 Task: Create a desktop shortcut on your device to access directly to this profile.
Action: Mouse moved to (1301, 39)
Screenshot: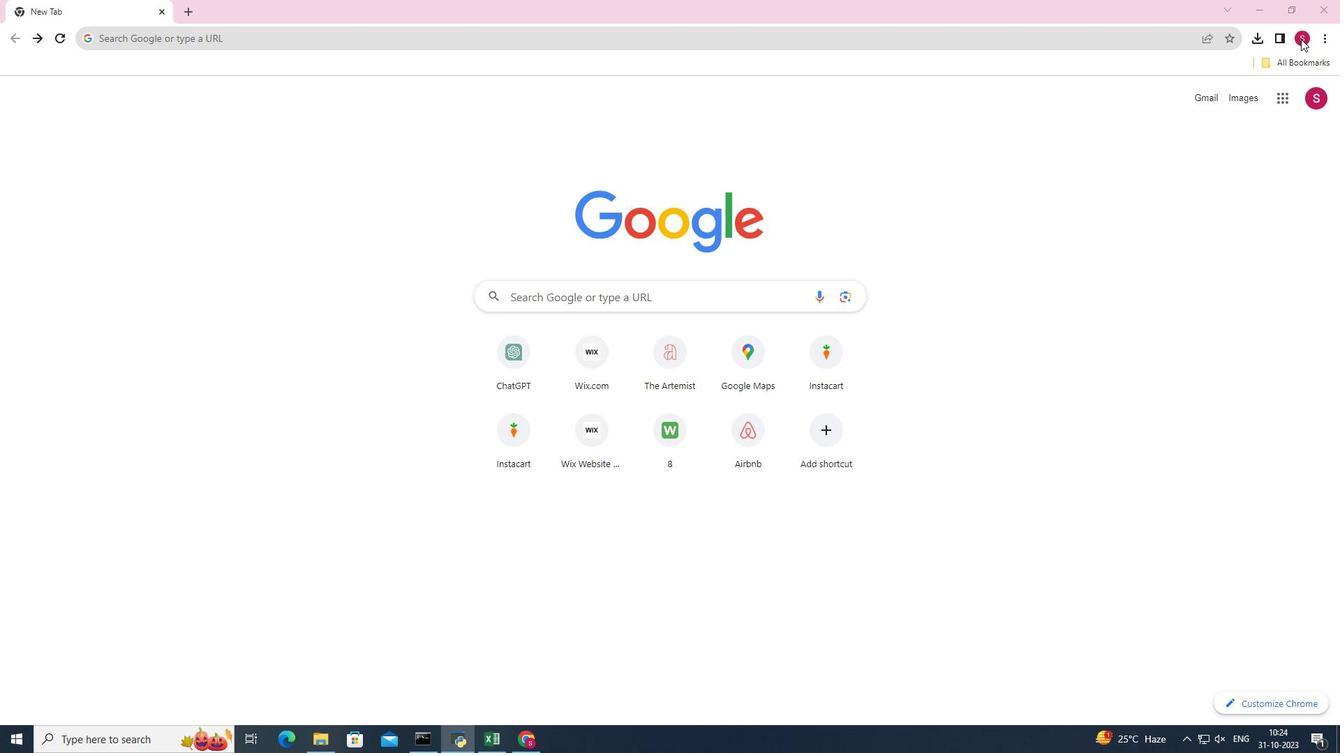 
Action: Mouse pressed left at (1301, 39)
Screenshot: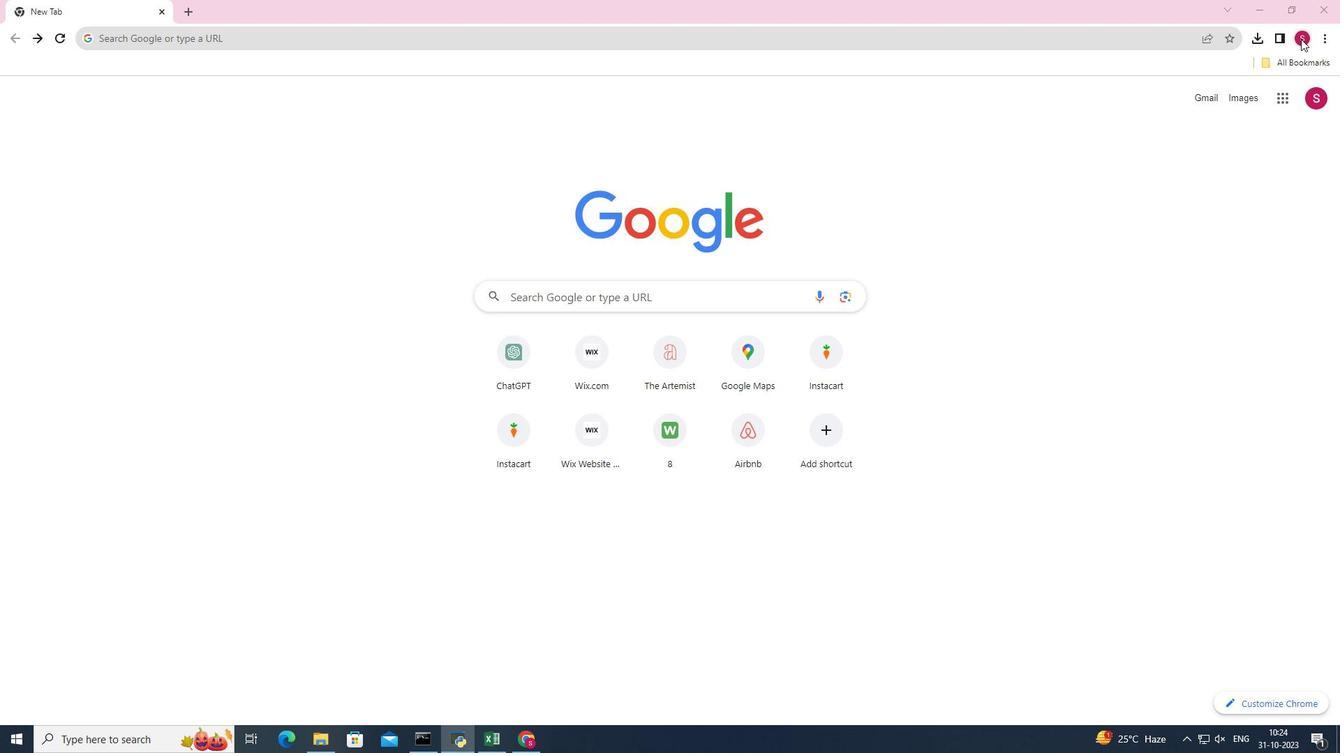 
Action: Mouse moved to (1285, 93)
Screenshot: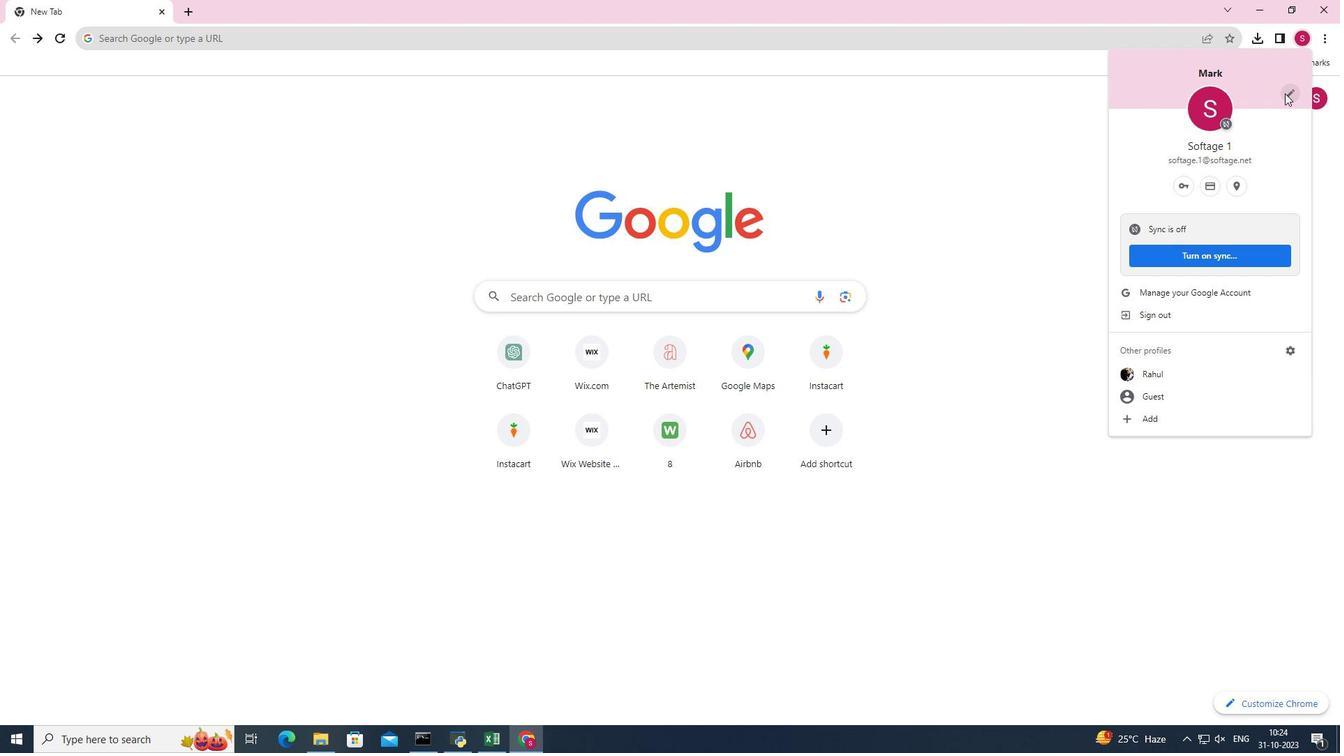 
Action: Mouse pressed left at (1285, 93)
Screenshot: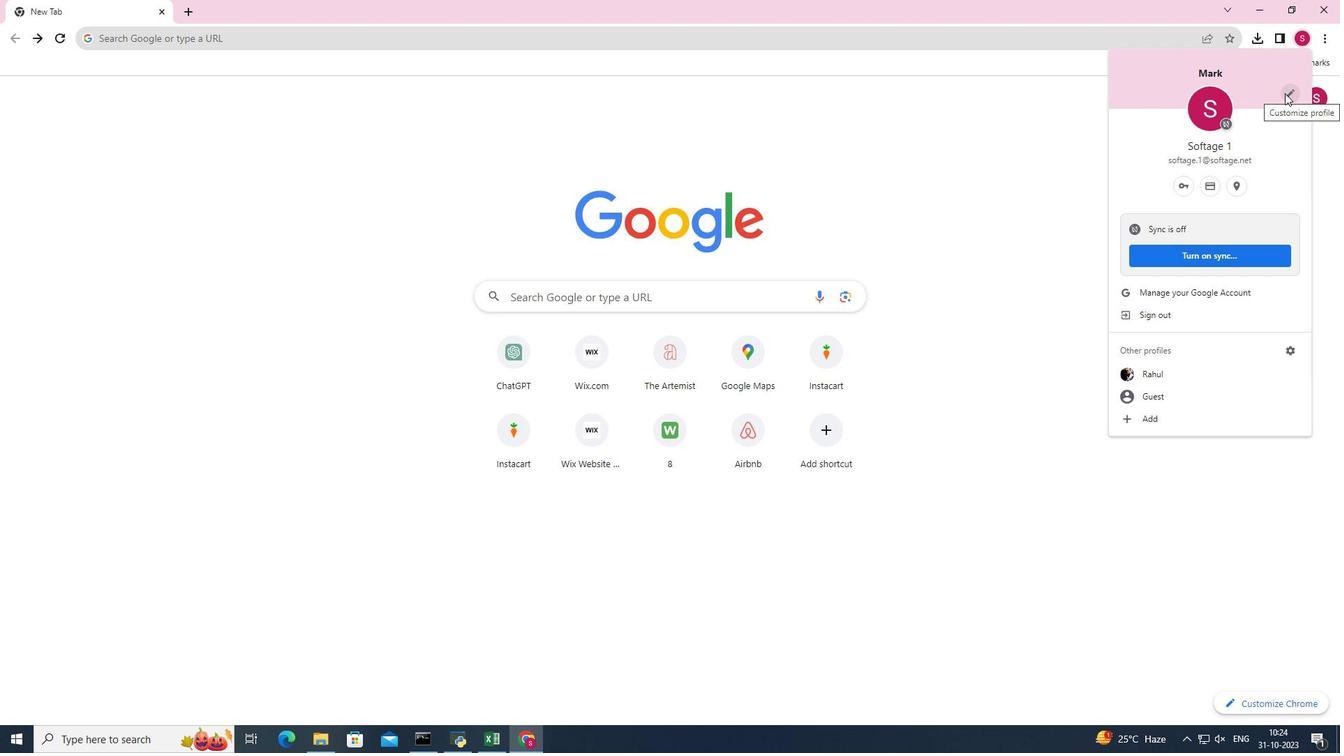 
Action: Mouse moved to (984, 243)
Screenshot: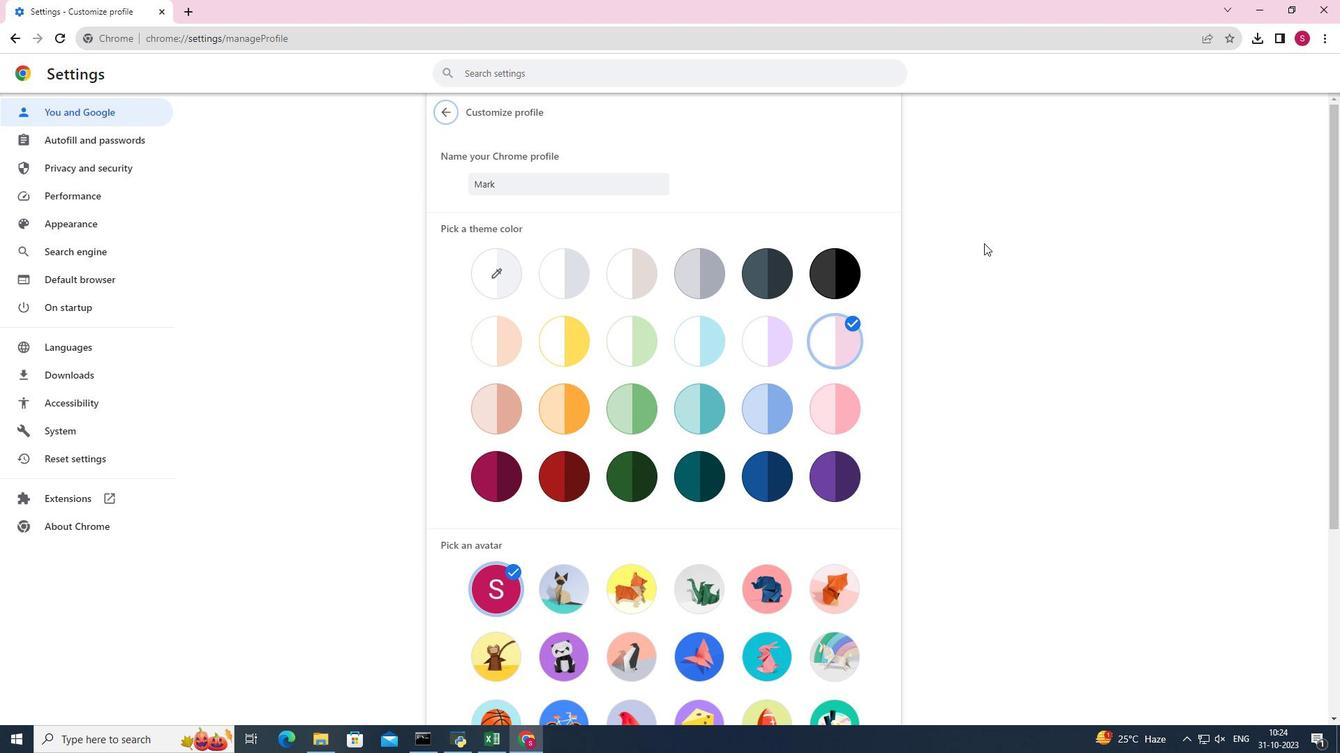 
Action: Mouse scrolled (984, 242) with delta (0, 0)
Screenshot: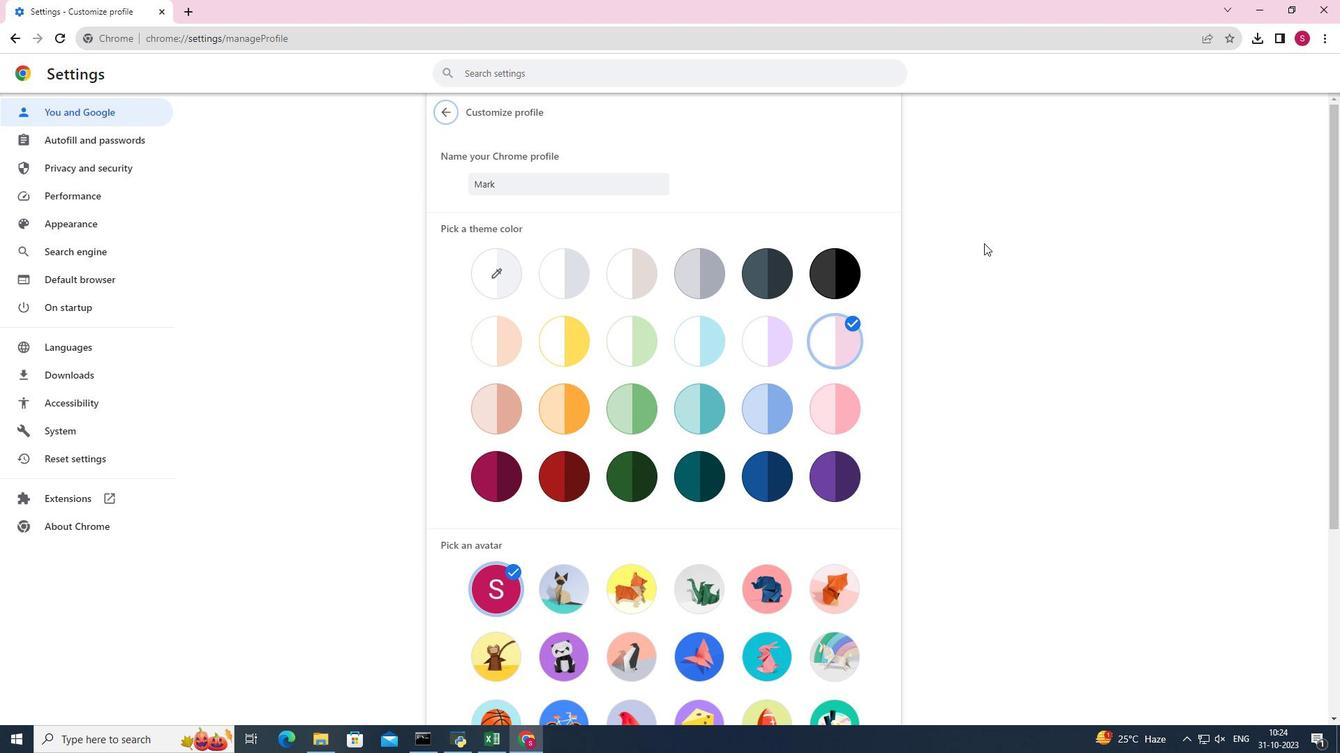 
Action: Mouse scrolled (984, 242) with delta (0, 0)
Screenshot: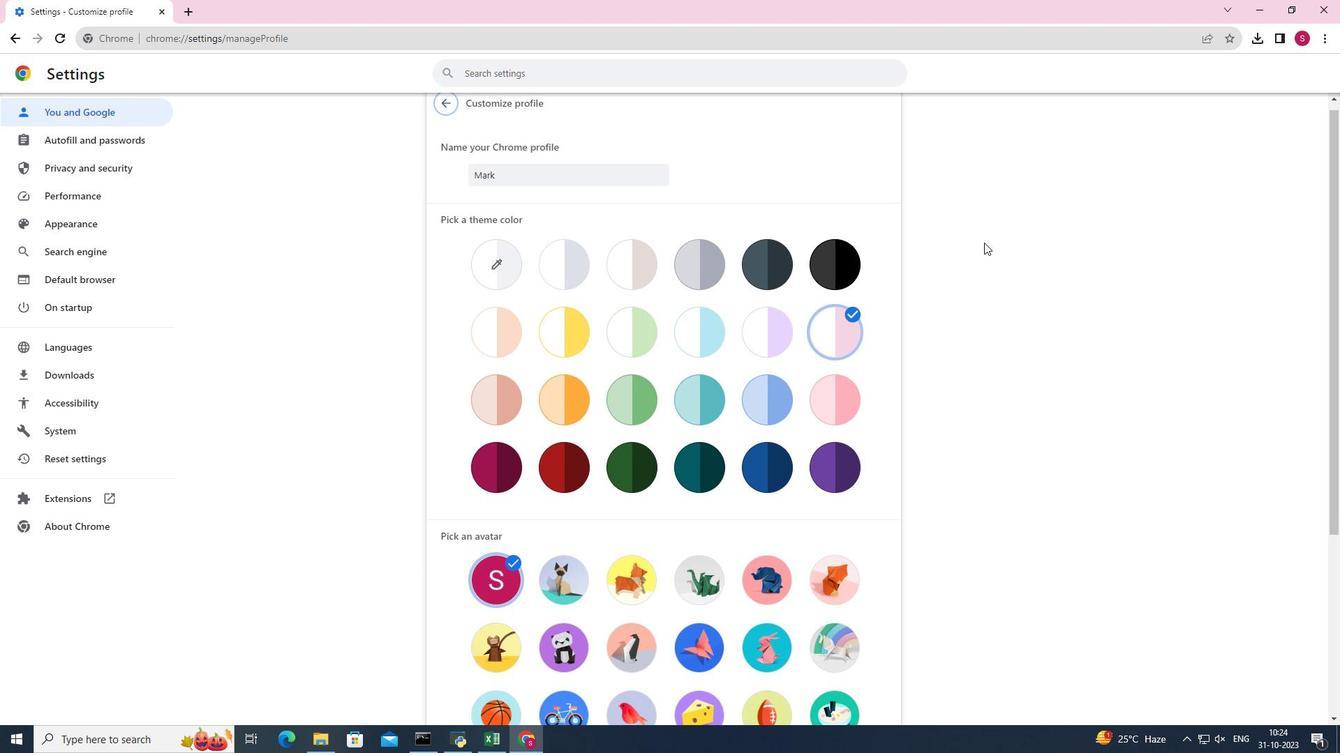
Action: Mouse moved to (984, 242)
Screenshot: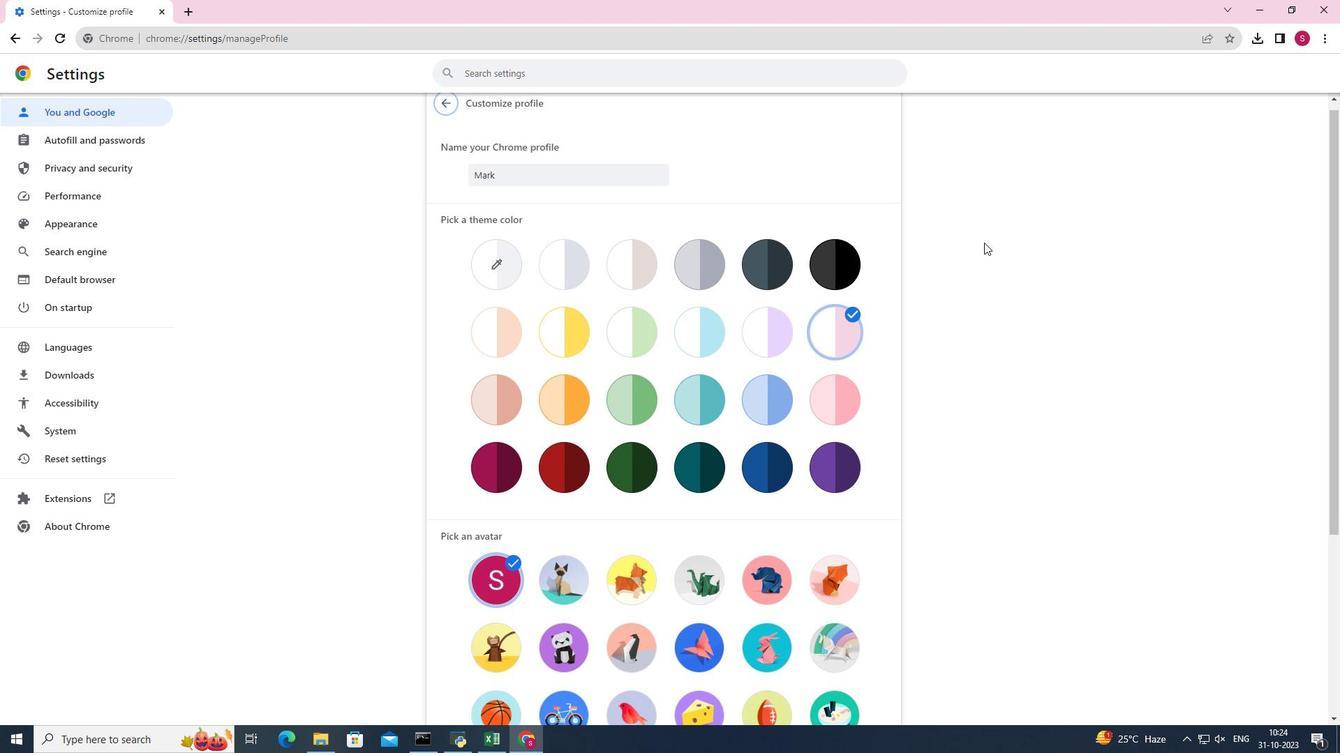 
Action: Mouse scrolled (984, 242) with delta (0, 0)
Screenshot: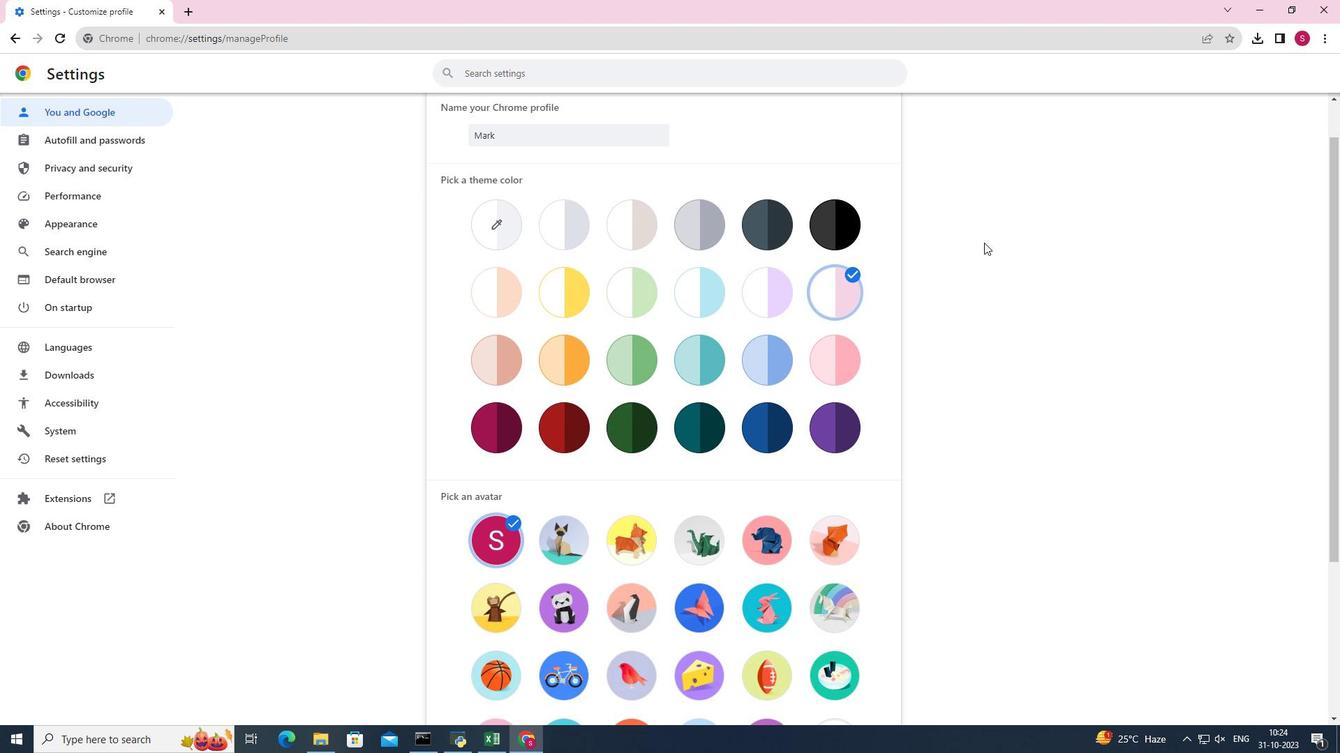 
Action: Mouse scrolled (984, 242) with delta (0, 0)
Screenshot: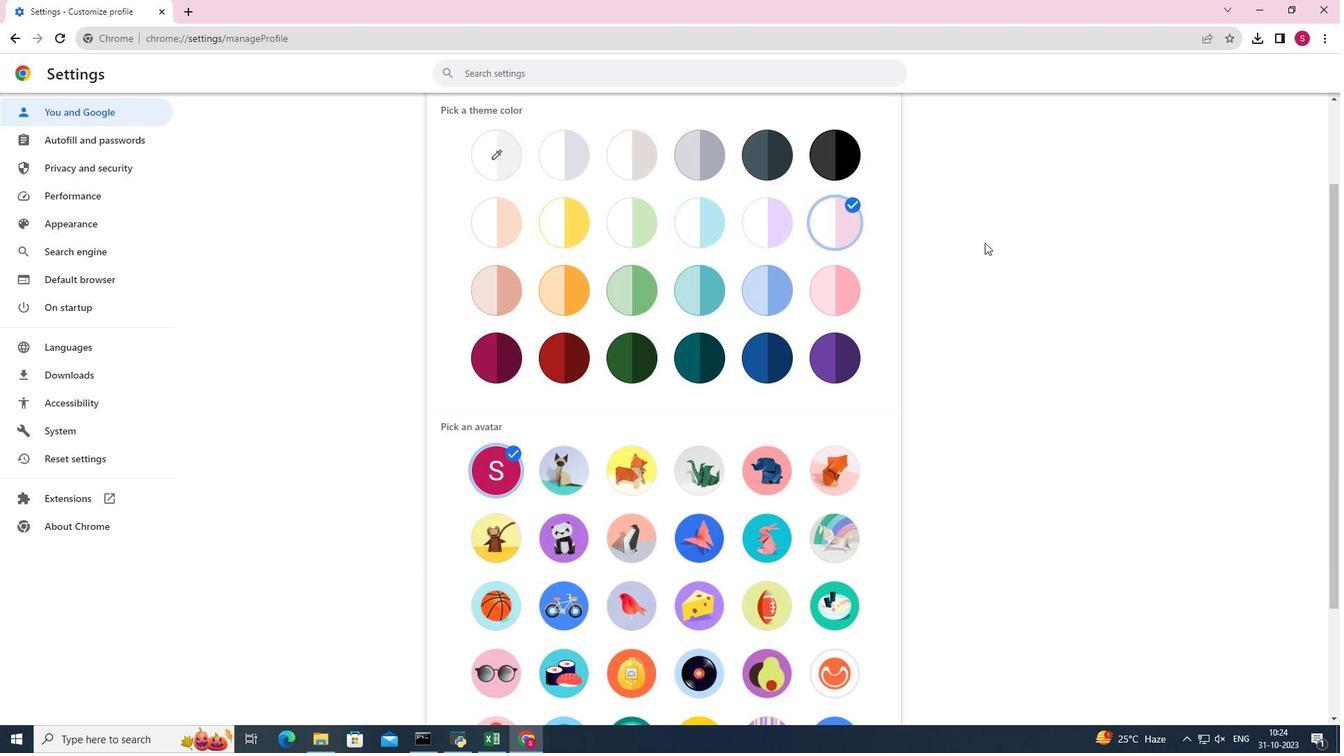 
Action: Mouse moved to (985, 242)
Screenshot: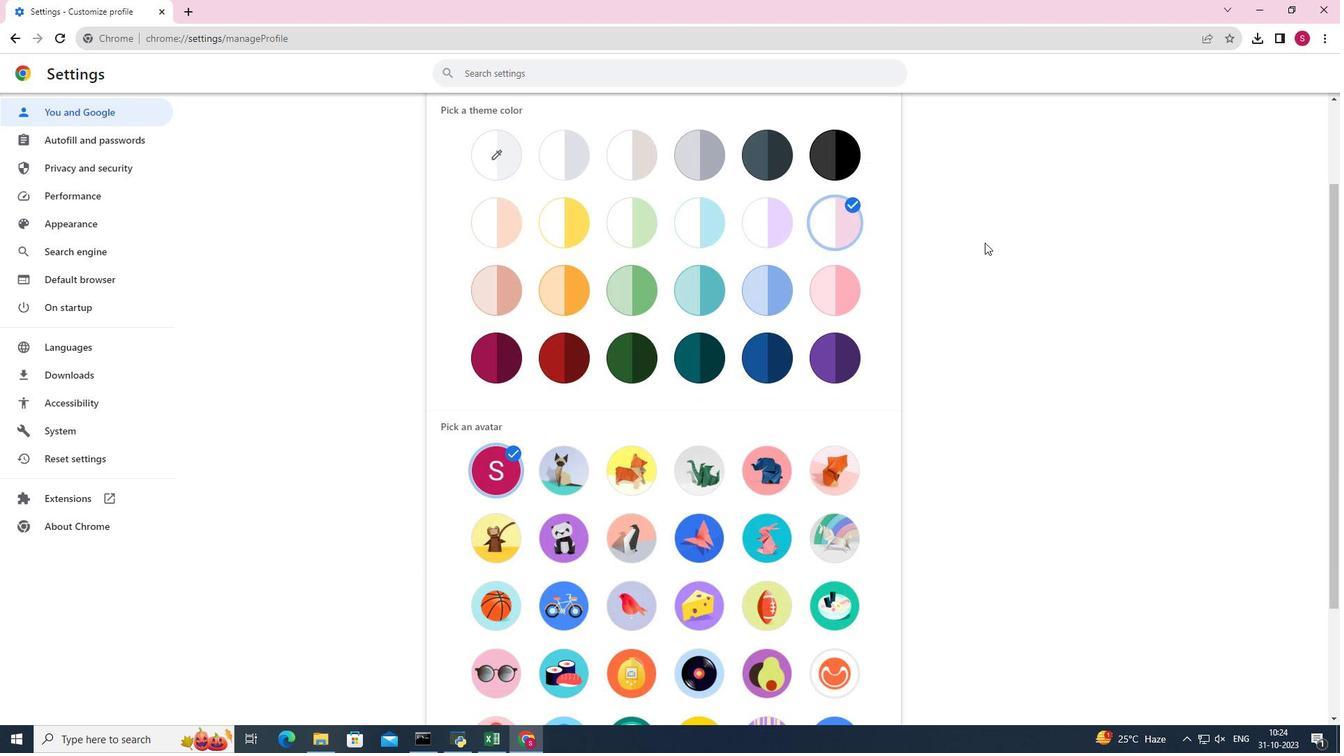 
Action: Mouse scrolled (985, 242) with delta (0, 0)
Screenshot: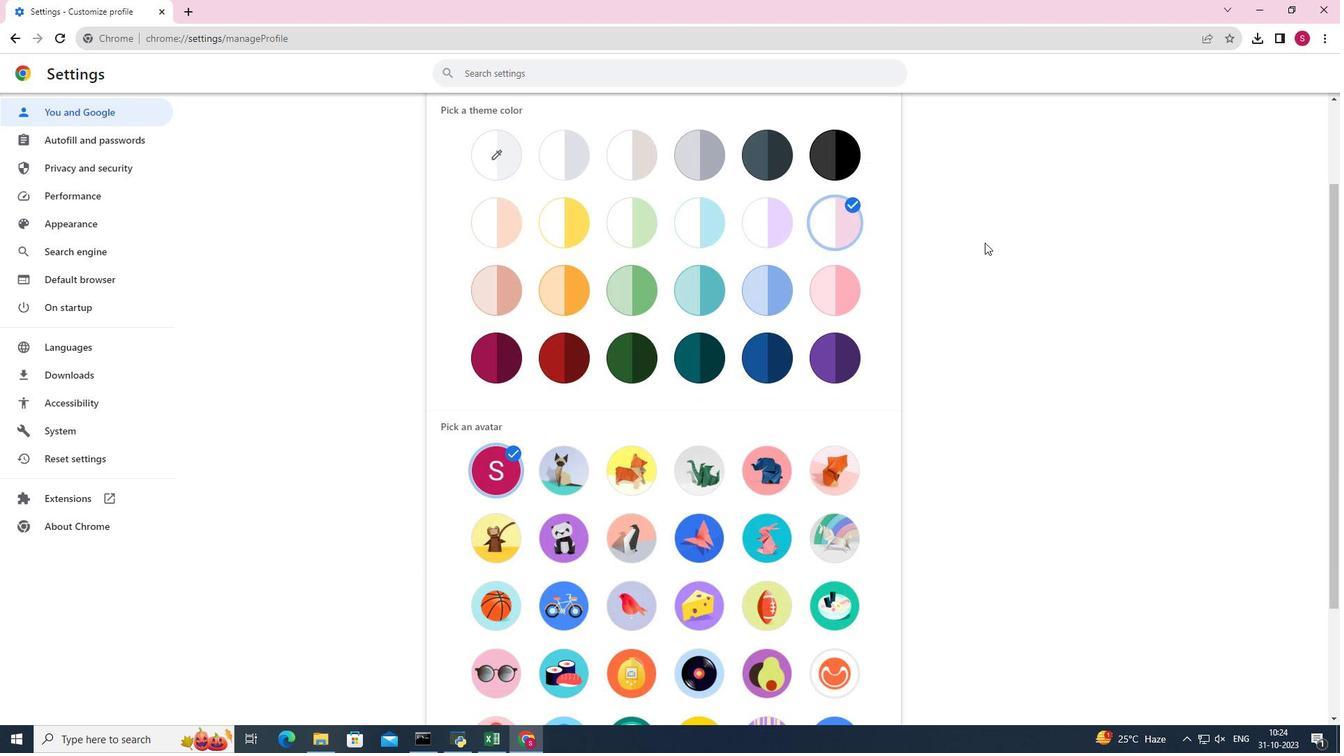 
Action: Mouse moved to (985, 242)
Screenshot: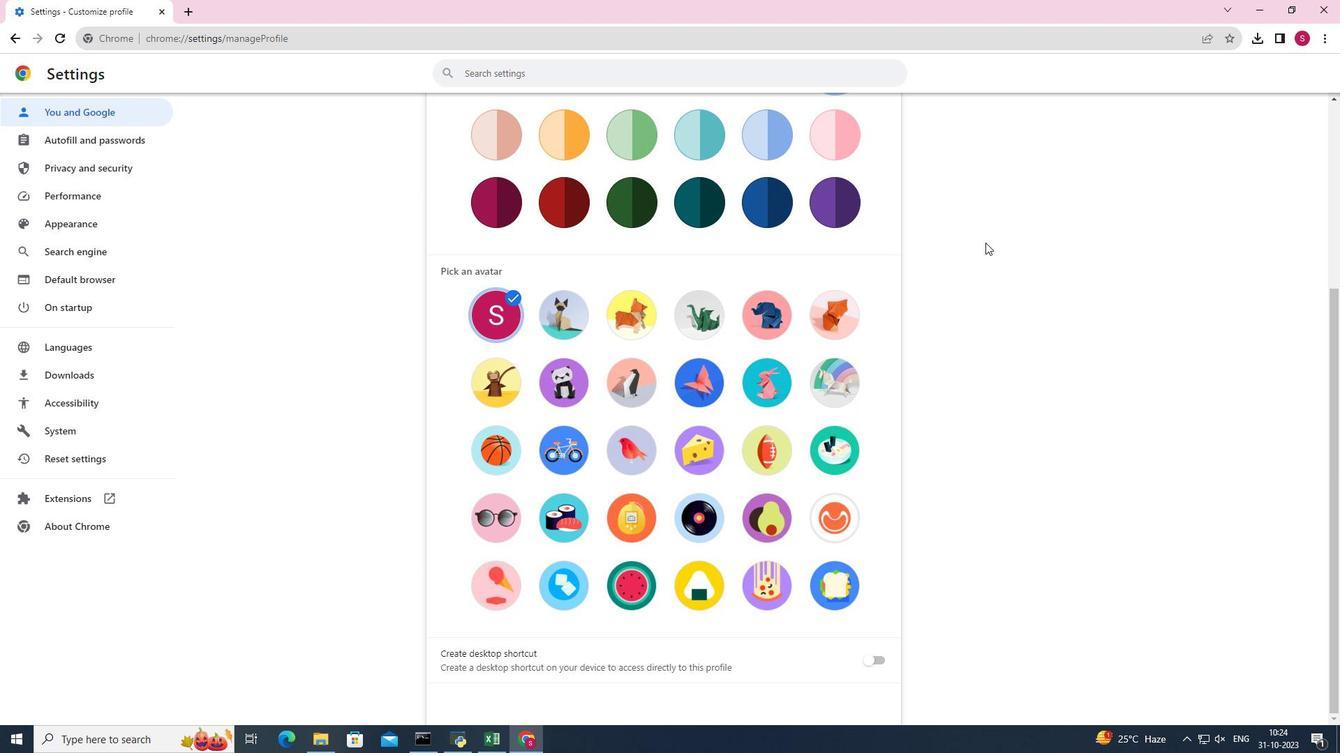
Action: Mouse scrolled (985, 242) with delta (0, 0)
Screenshot: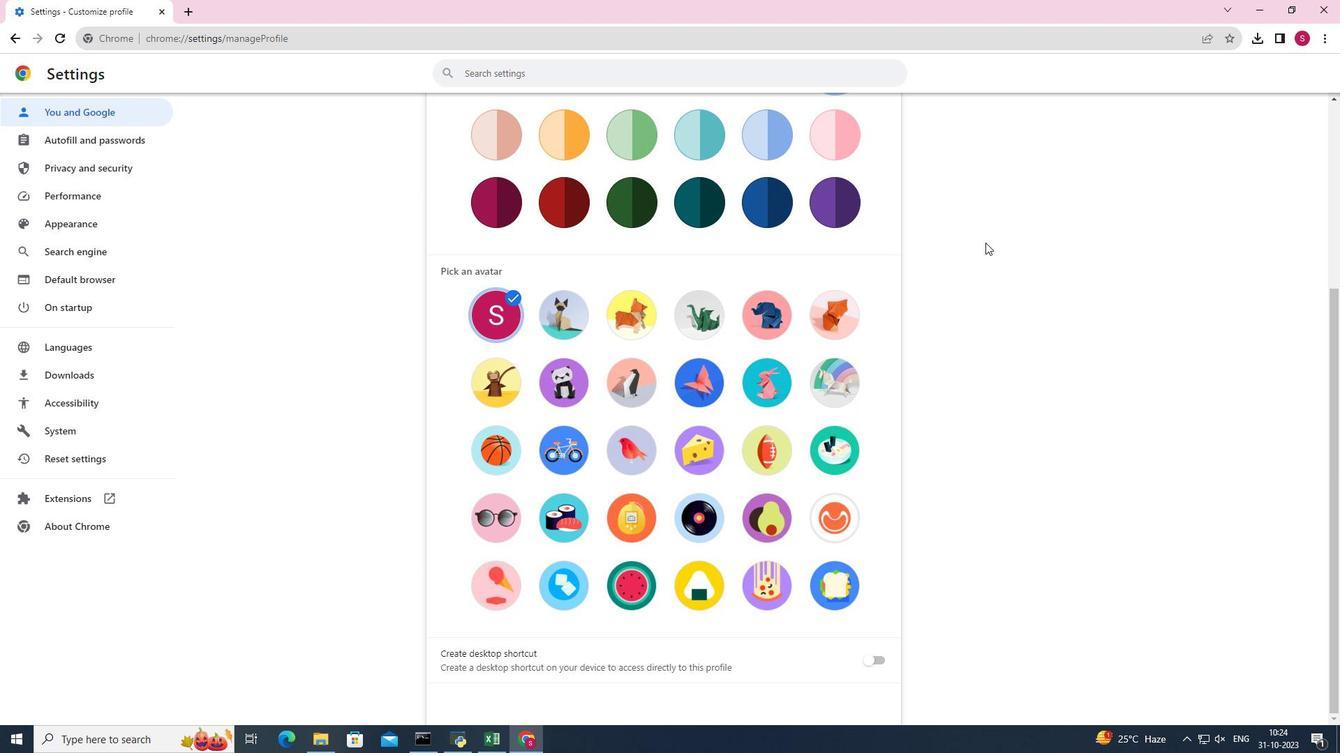 
Action: Mouse moved to (987, 249)
Screenshot: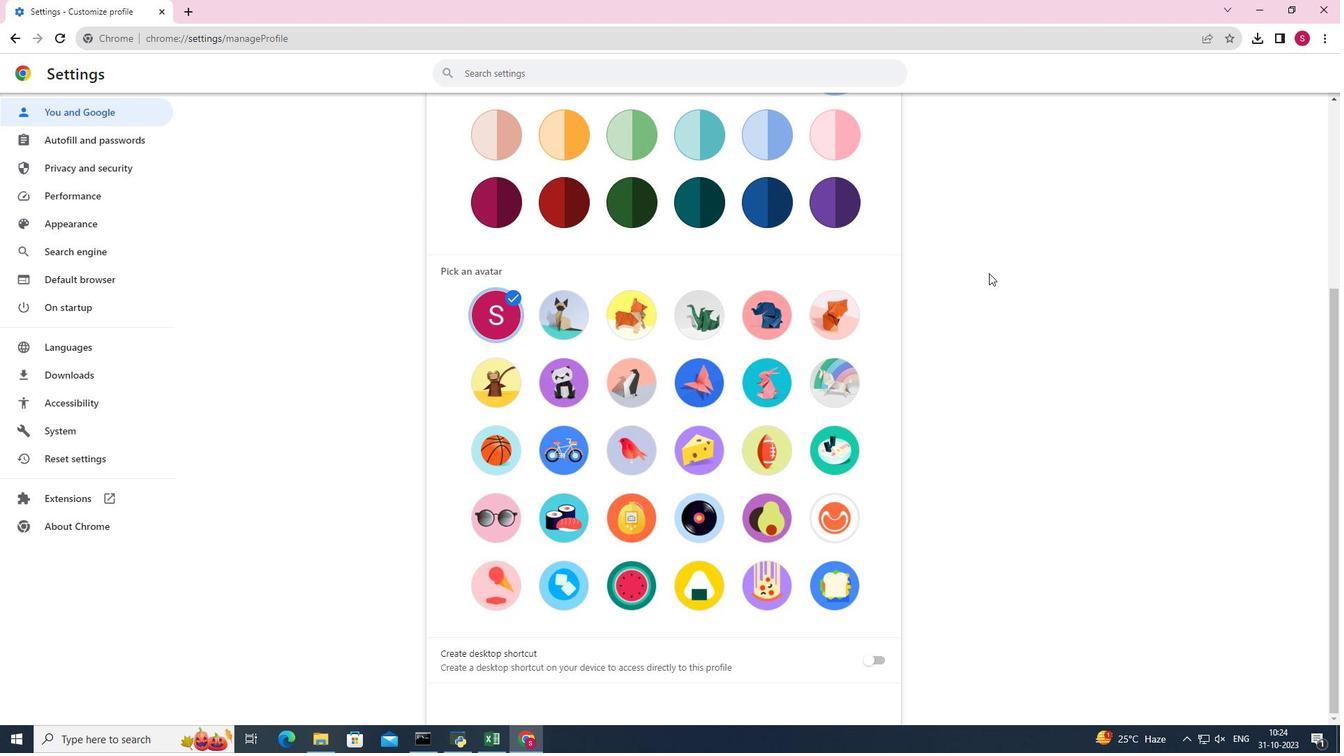 
Action: Mouse scrolled (987, 248) with delta (0, 0)
Screenshot: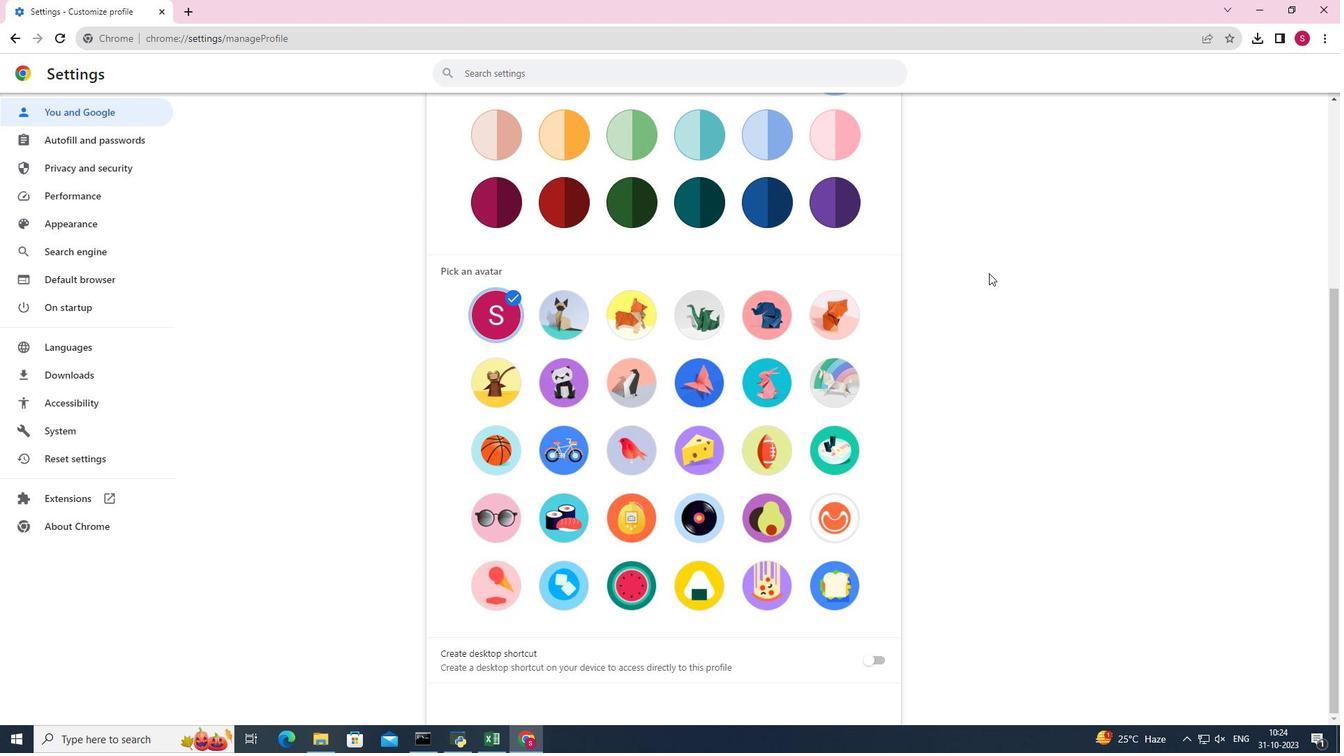 
Action: Mouse moved to (989, 282)
Screenshot: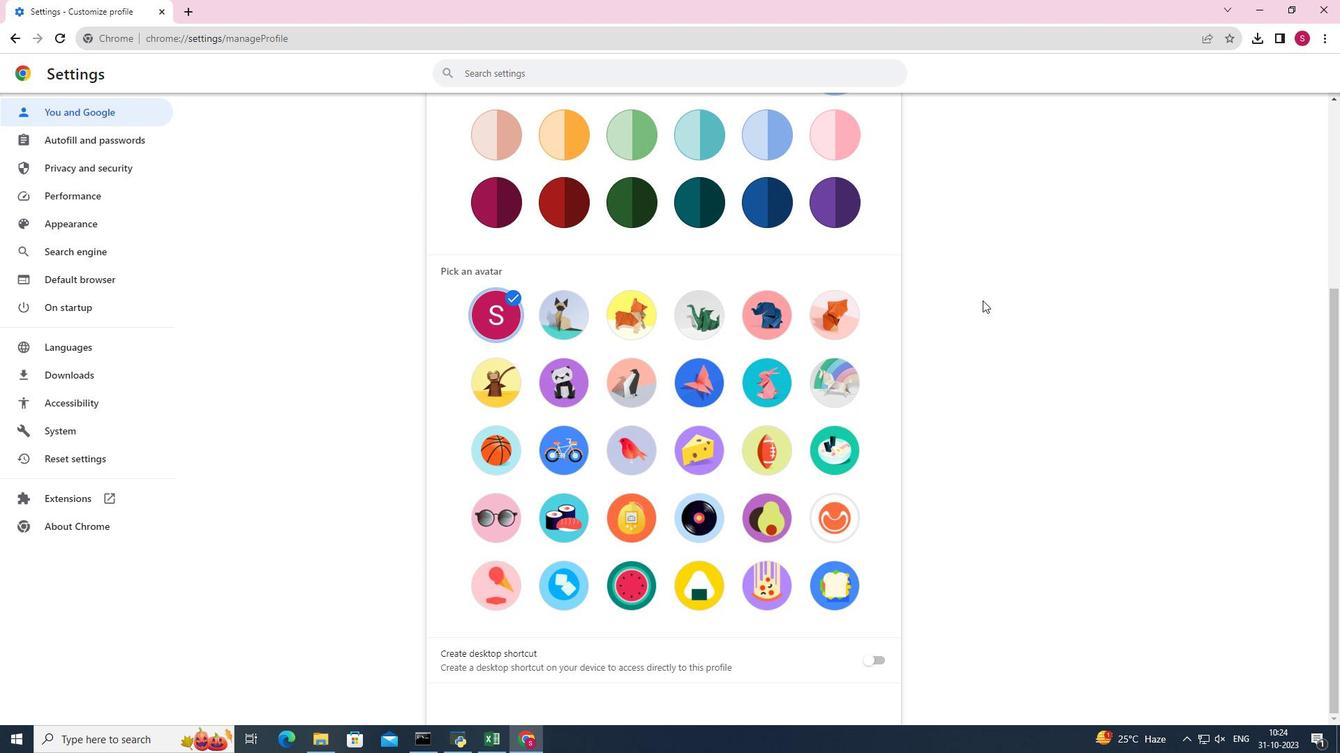 
Action: Mouse scrolled (989, 281) with delta (0, 0)
Screenshot: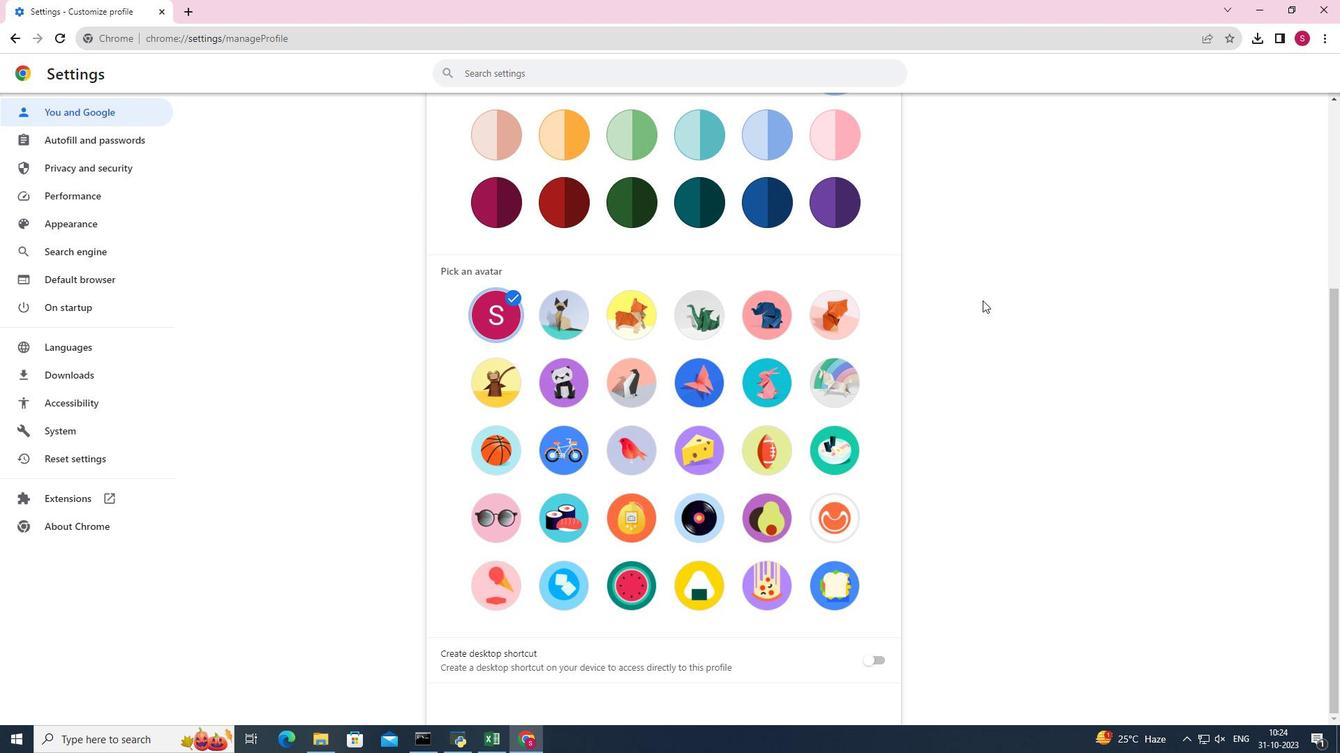 
Action: Mouse moved to (874, 666)
Screenshot: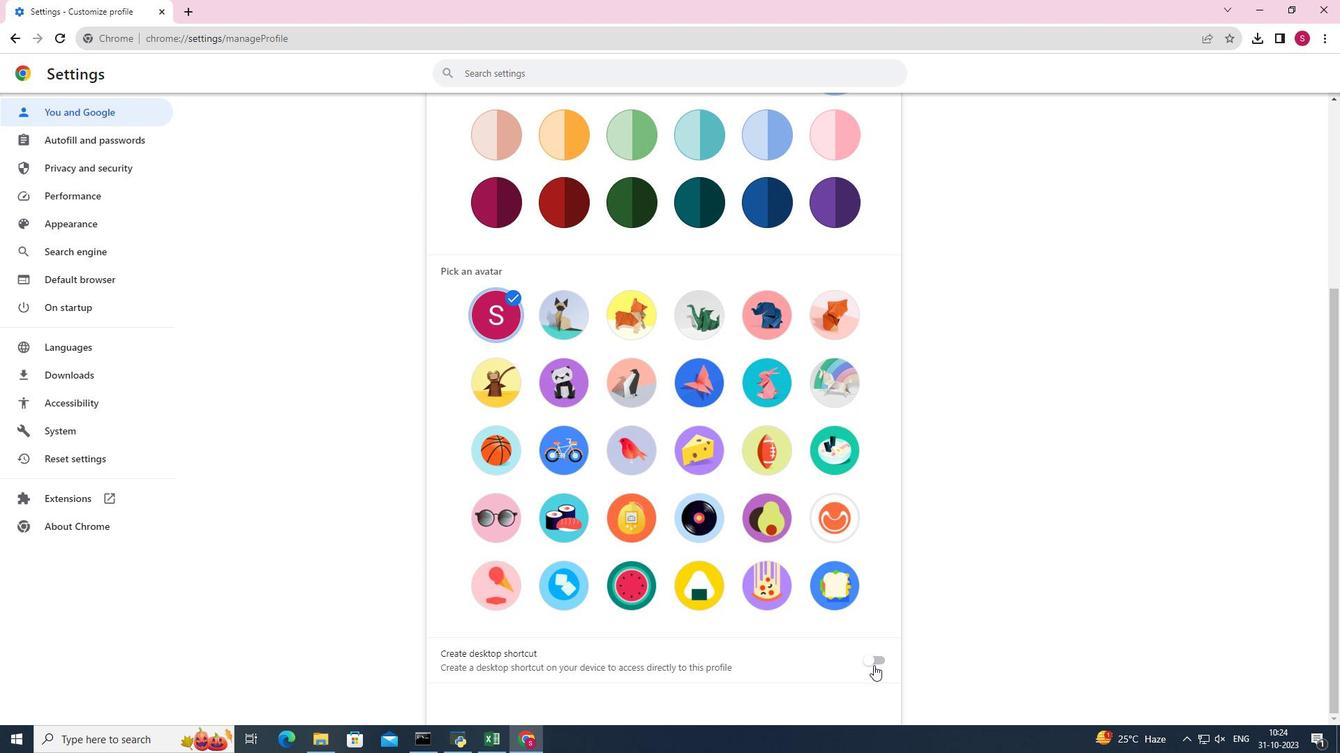 
Action: Mouse pressed left at (874, 666)
Screenshot: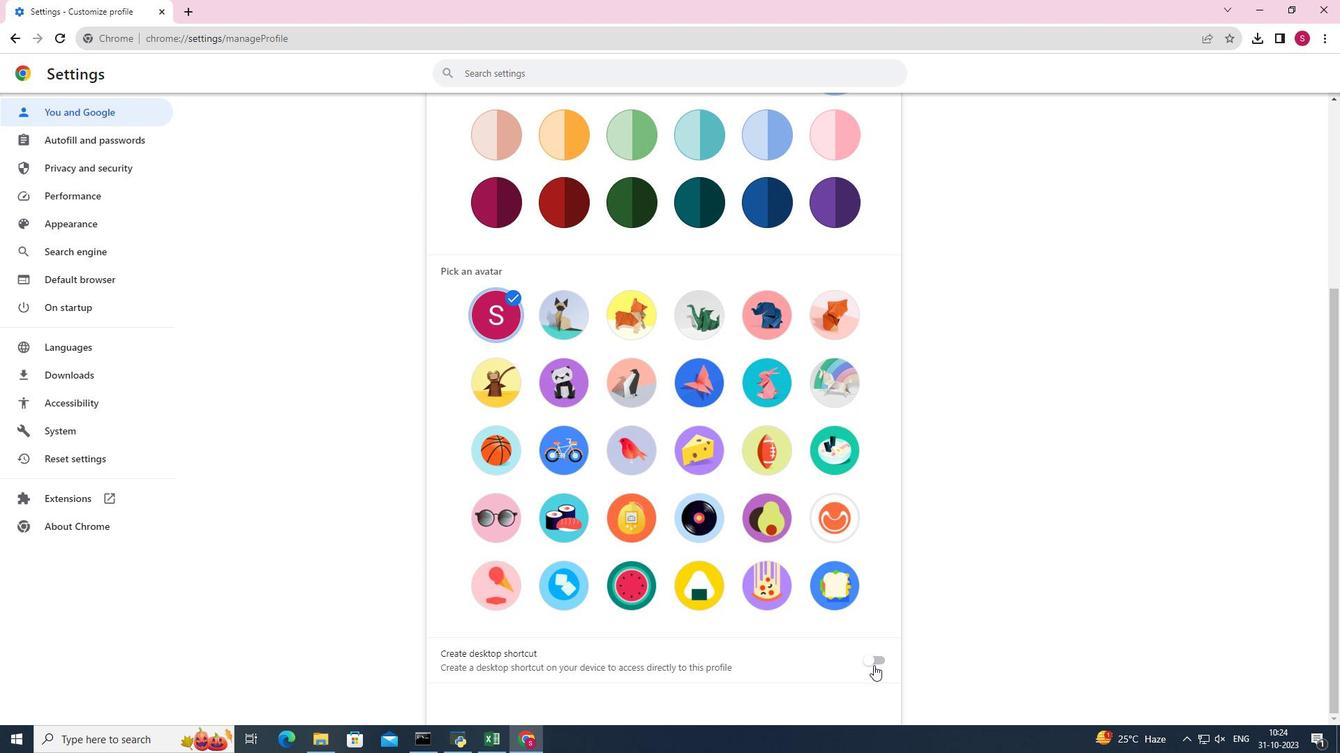 
Action: Mouse moved to (968, 527)
Screenshot: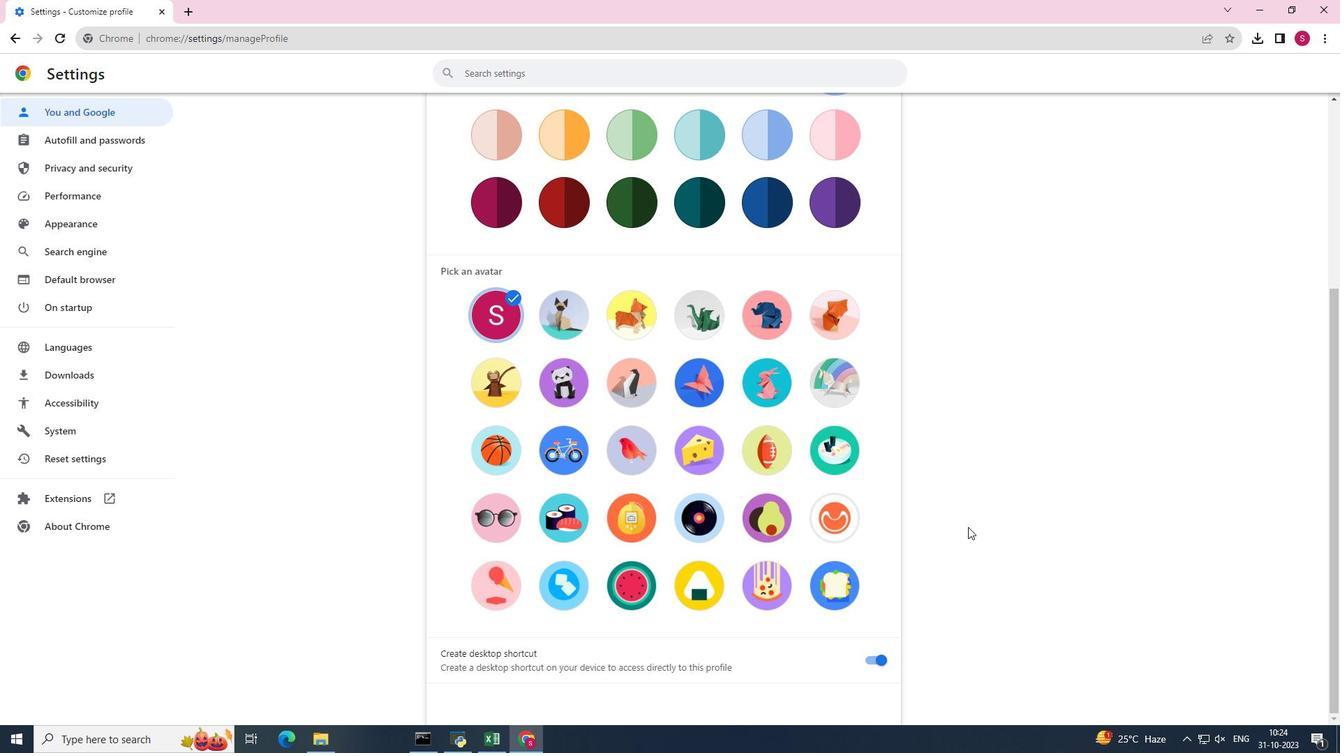 
